 Task: Add a condition where "Ticket status Contains at least one of the following New" in All unsolved tickets in your groups.
Action: Mouse moved to (227, 306)
Screenshot: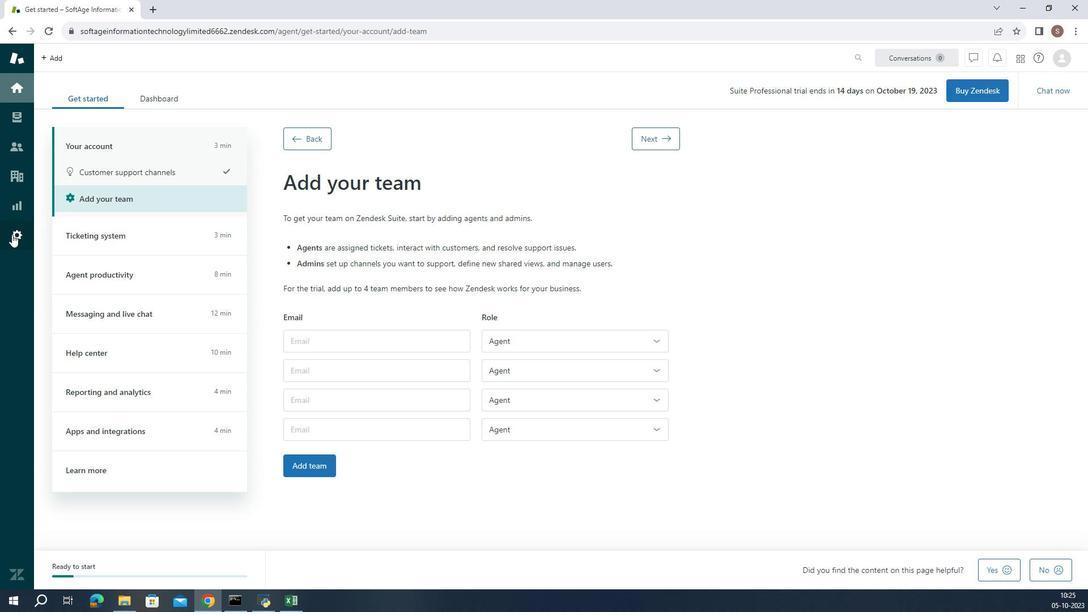 
Action: Mouse pressed left at (227, 306)
Screenshot: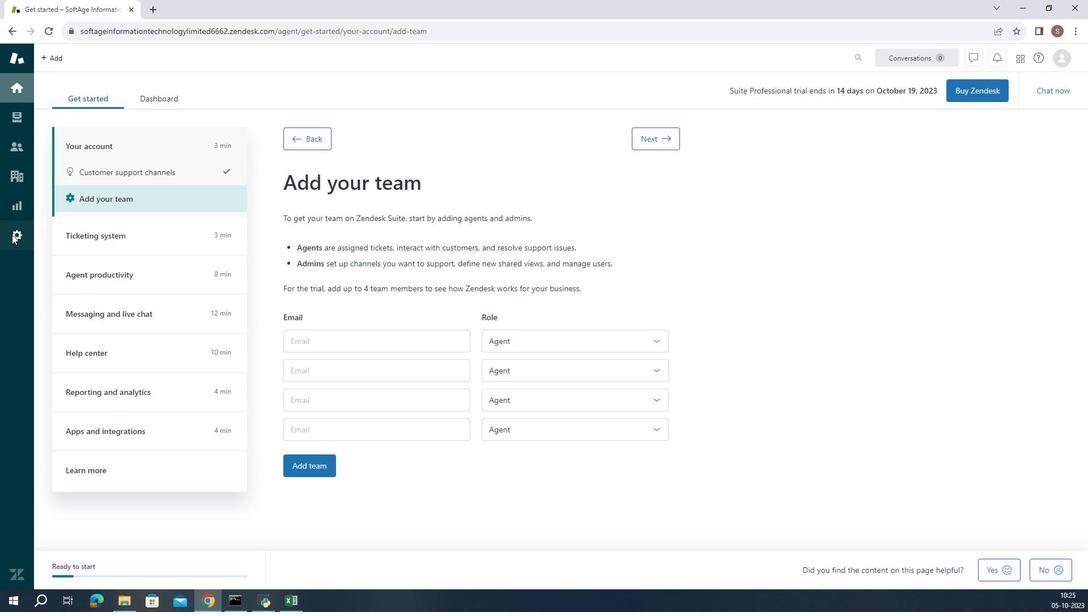 
Action: Mouse moved to (411, 394)
Screenshot: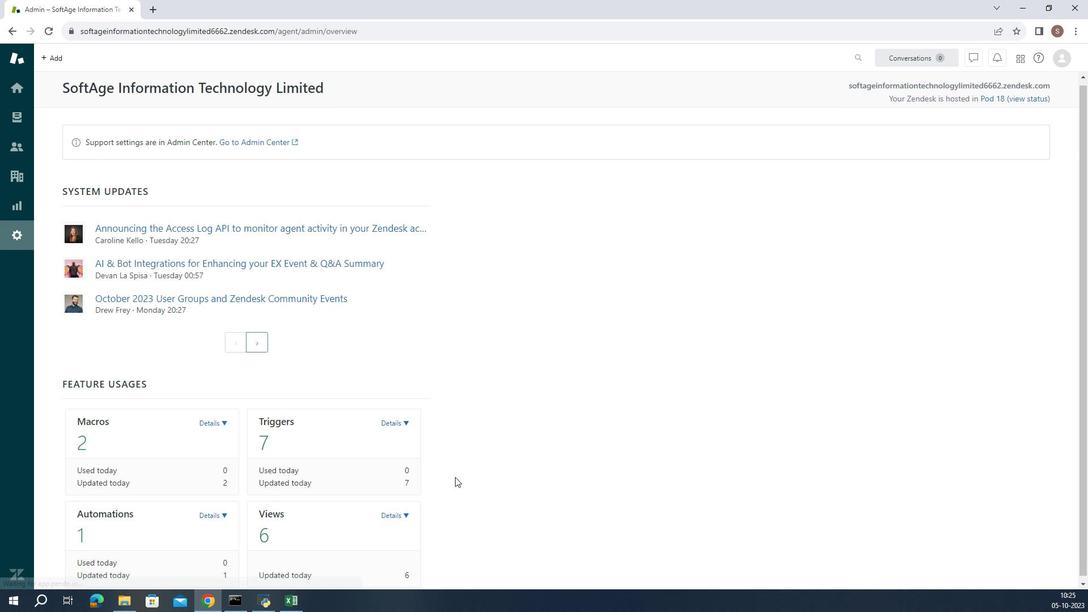 
Action: Mouse scrolled (411, 394) with delta (0, 0)
Screenshot: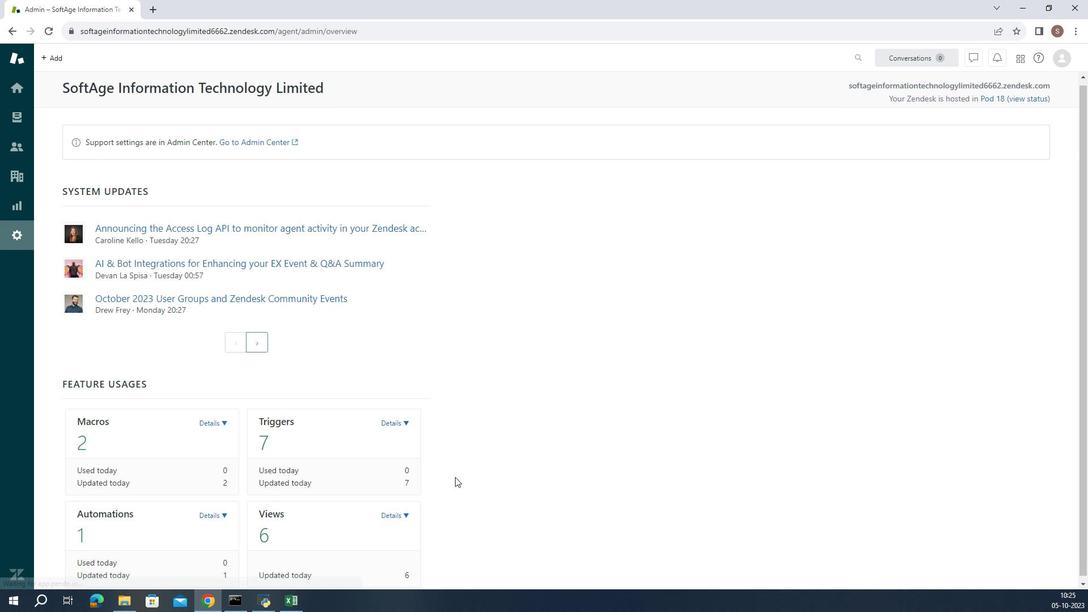 
Action: Mouse moved to (422, 401)
Screenshot: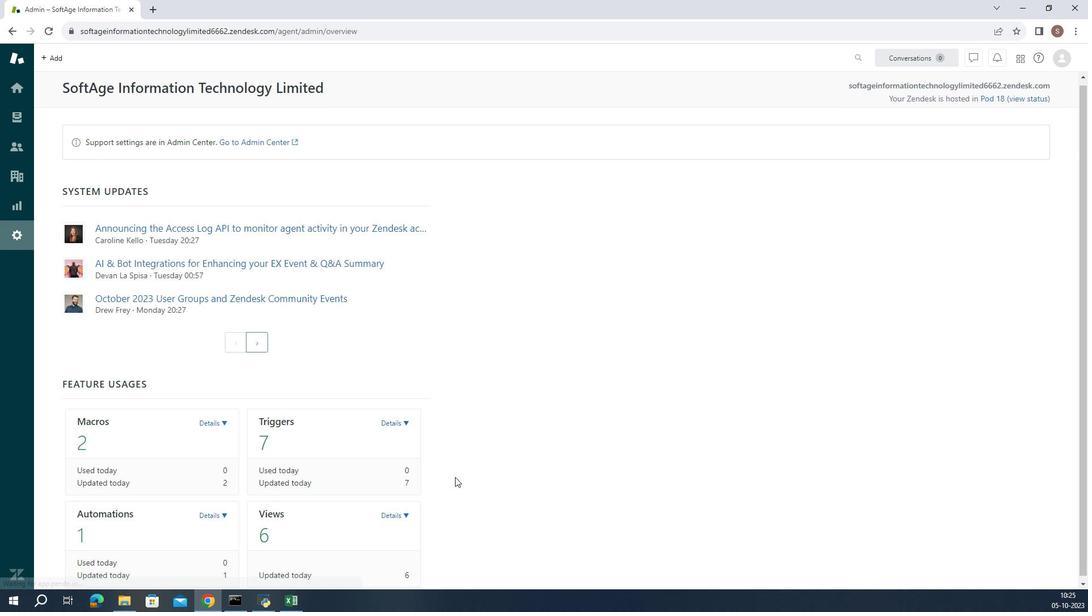 
Action: Mouse scrolled (422, 400) with delta (0, 0)
Screenshot: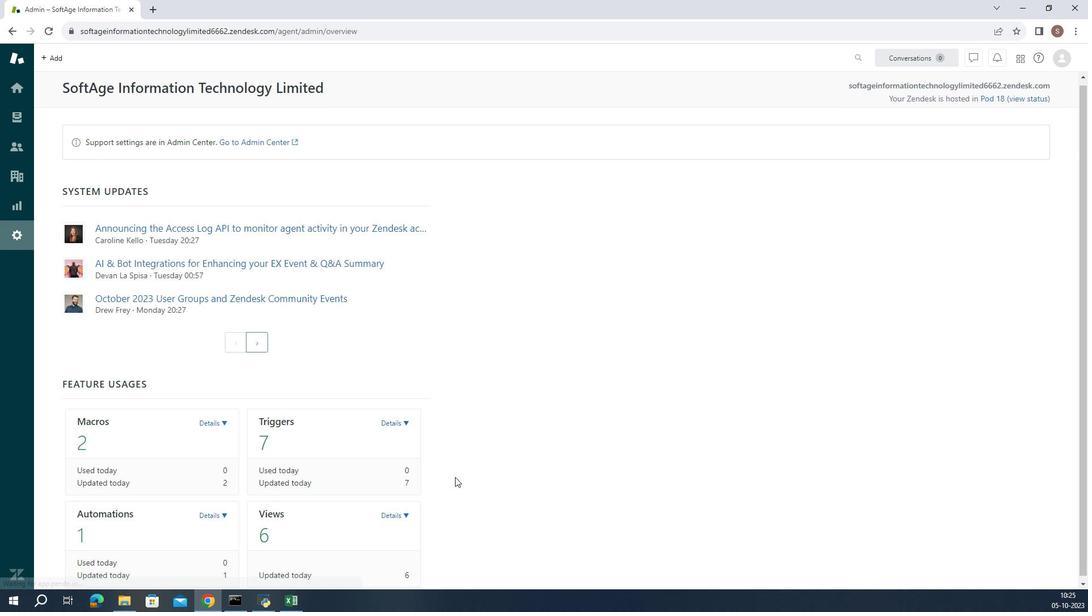 
Action: Mouse moved to (428, 405)
Screenshot: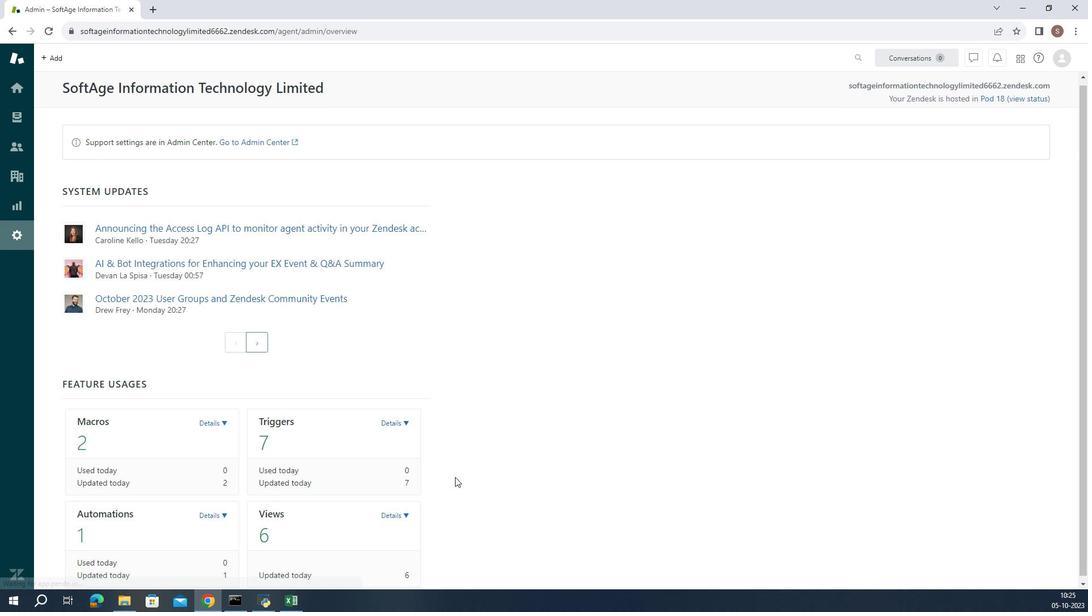 
Action: Mouse scrolled (428, 405) with delta (0, 0)
Screenshot: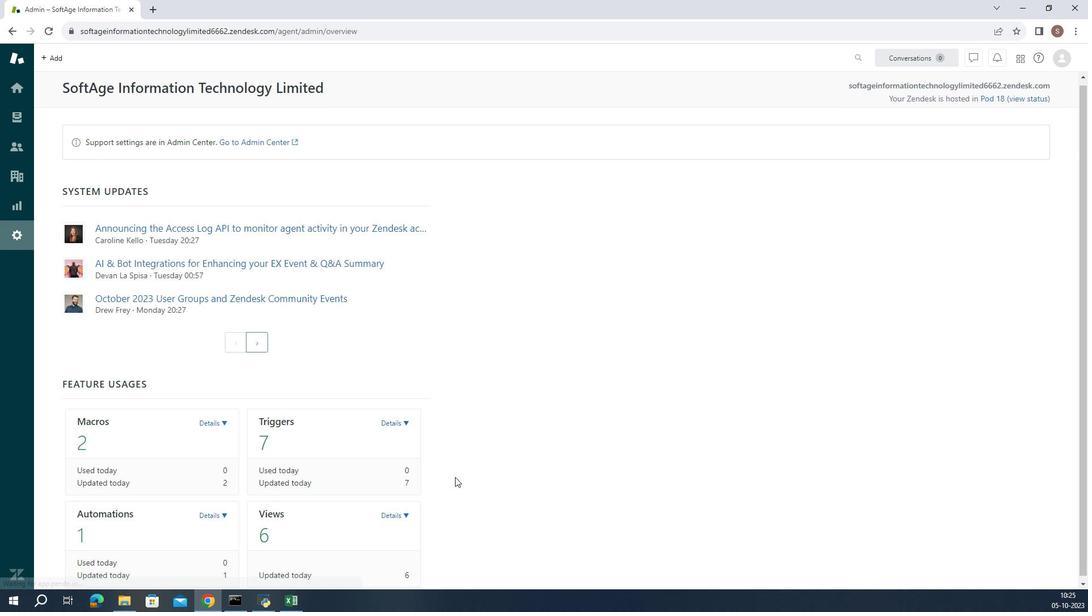 
Action: Mouse moved to (438, 414)
Screenshot: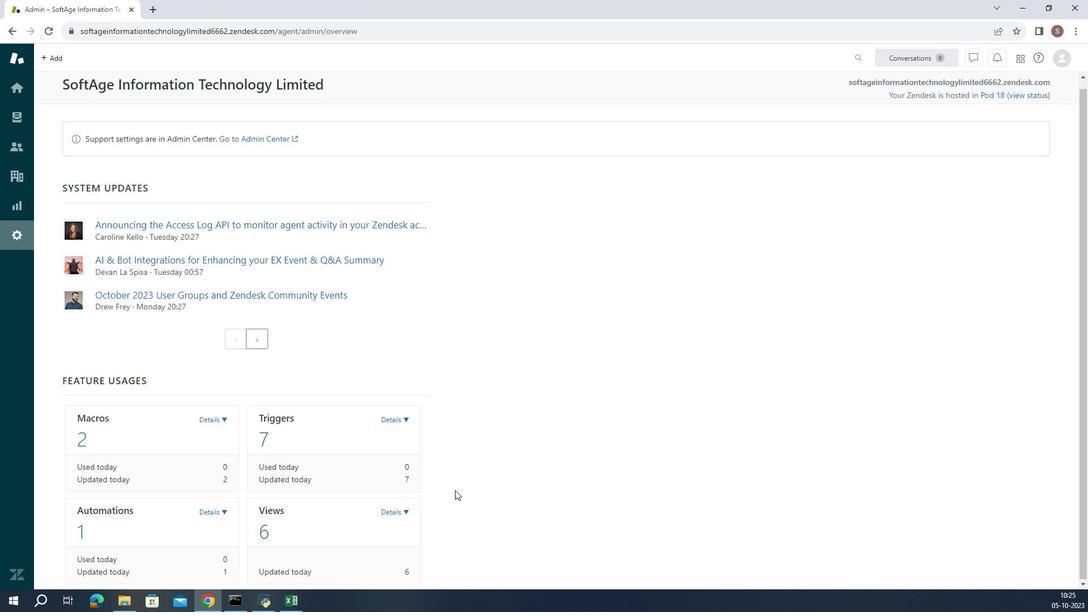 
Action: Mouse scrolled (438, 414) with delta (0, 0)
Screenshot: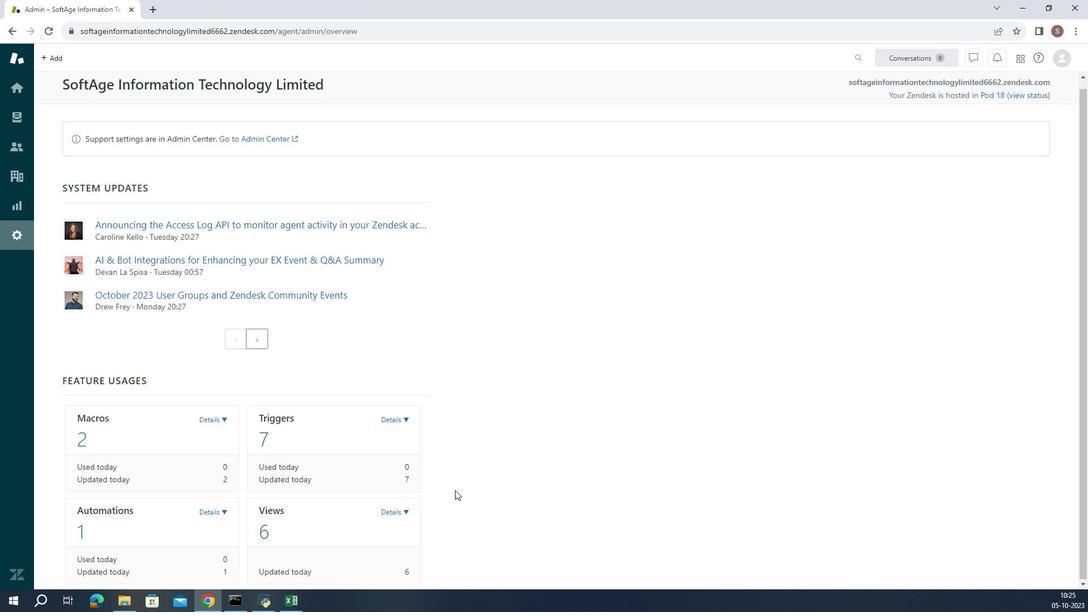 
Action: Mouse moved to (409, 434)
Screenshot: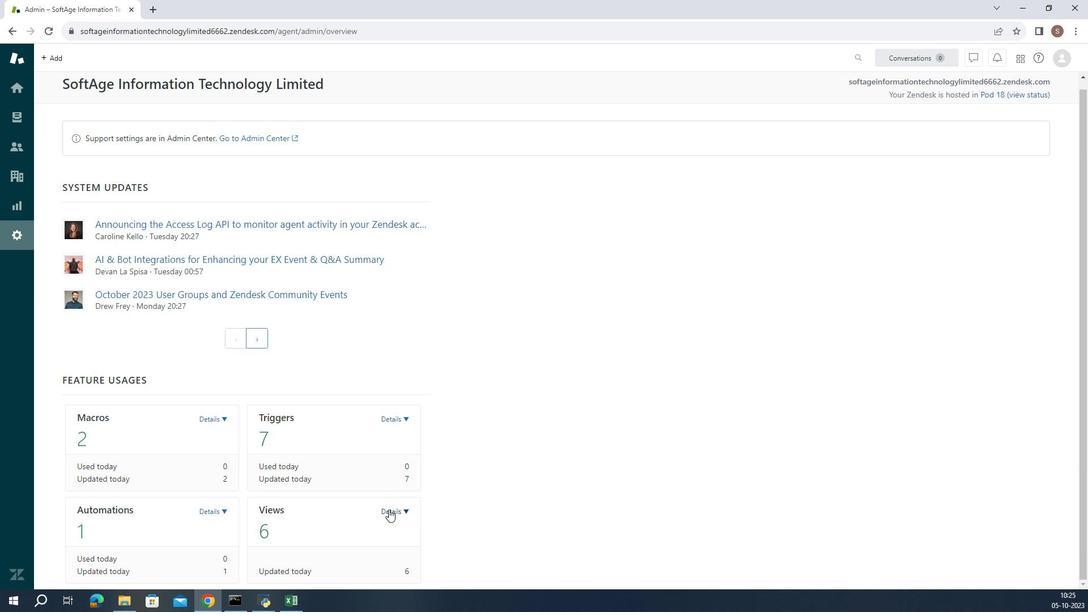 
Action: Mouse pressed left at (409, 434)
Screenshot: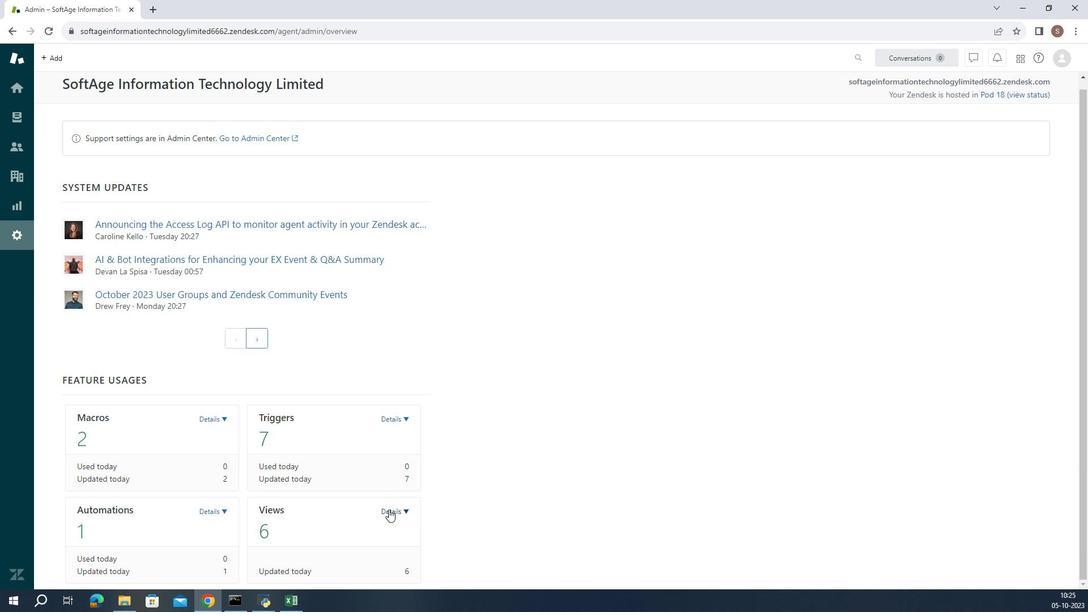 
Action: Mouse moved to (392, 423)
Screenshot: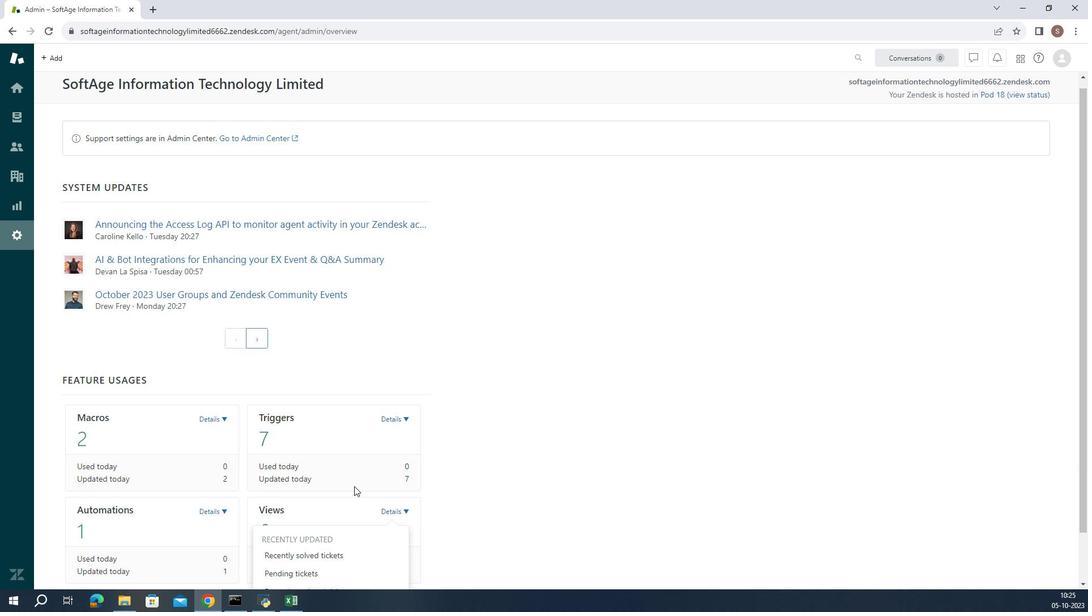 
Action: Mouse scrolled (392, 423) with delta (0, 0)
Screenshot: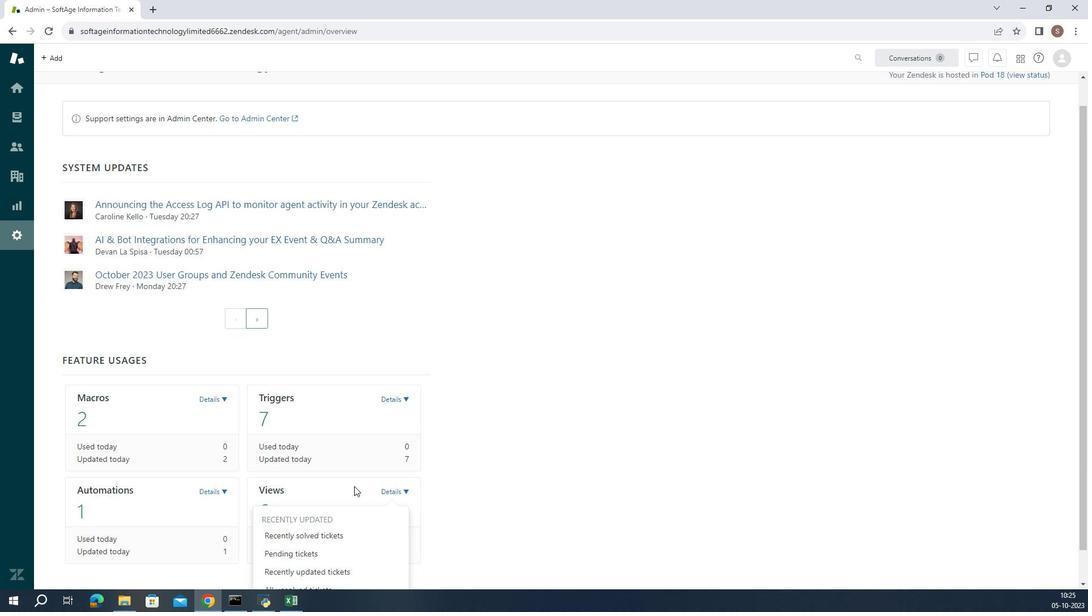 
Action: Mouse scrolled (392, 423) with delta (0, 0)
Screenshot: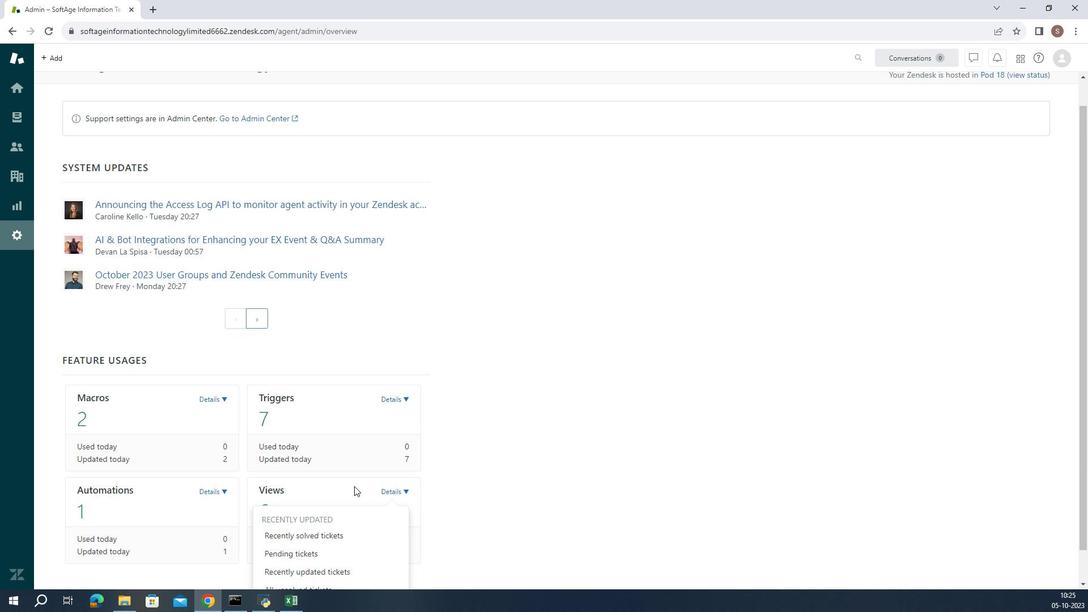 
Action: Mouse scrolled (392, 423) with delta (0, 0)
Screenshot: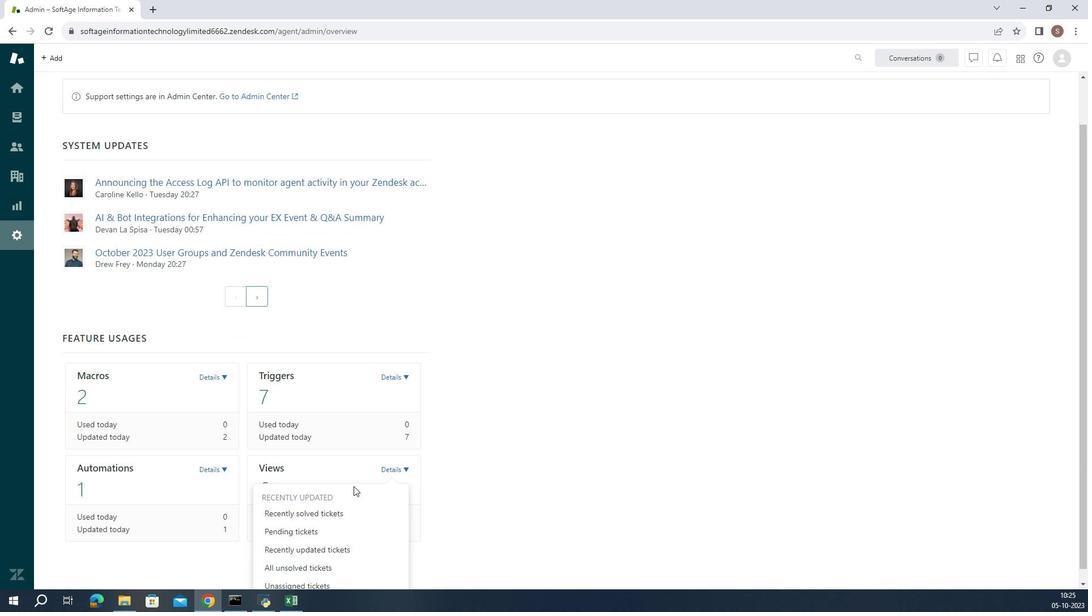 
Action: Mouse moved to (392, 423)
Screenshot: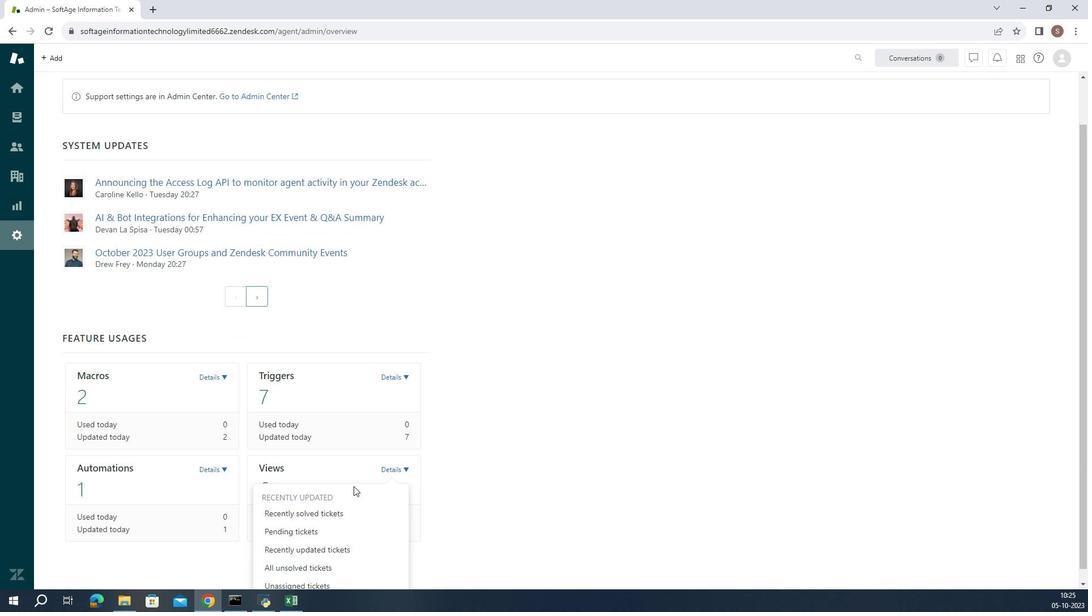 
Action: Mouse scrolled (392, 423) with delta (0, 0)
Screenshot: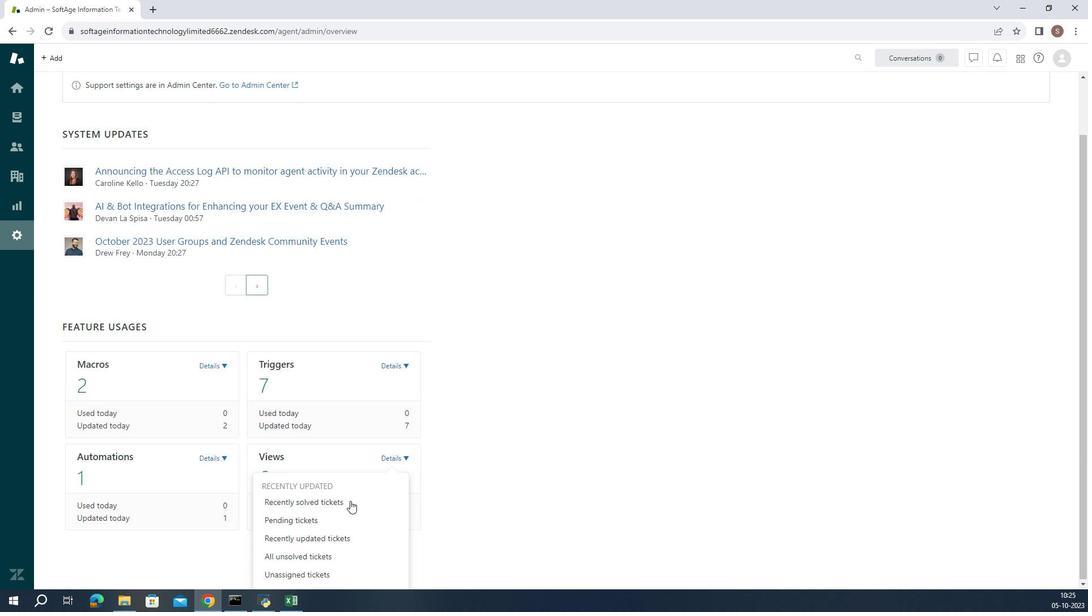 
Action: Mouse moved to (370, 455)
Screenshot: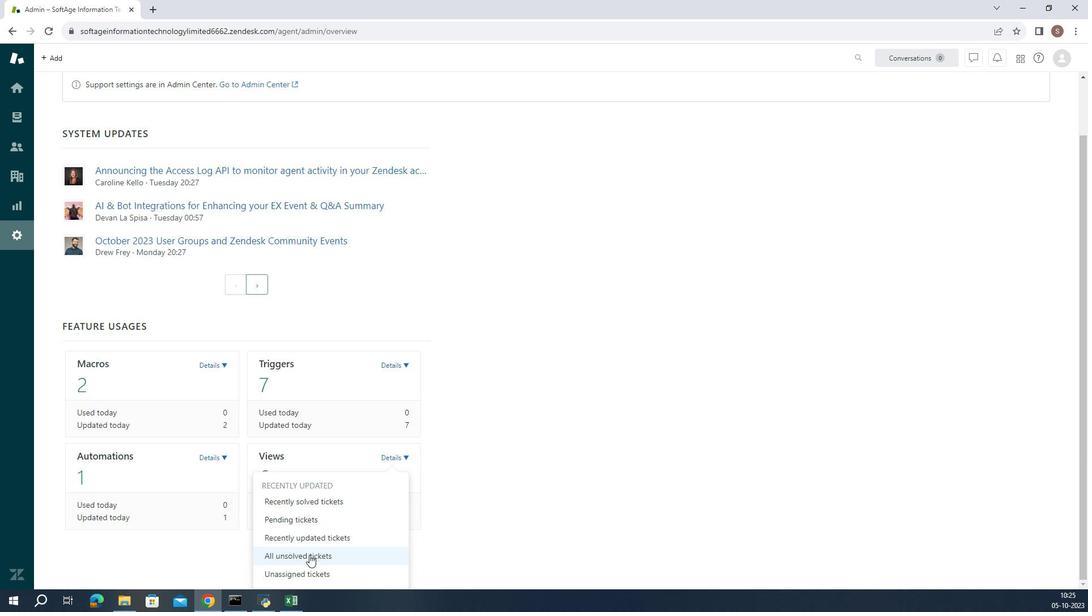 
Action: Mouse pressed left at (370, 455)
Screenshot: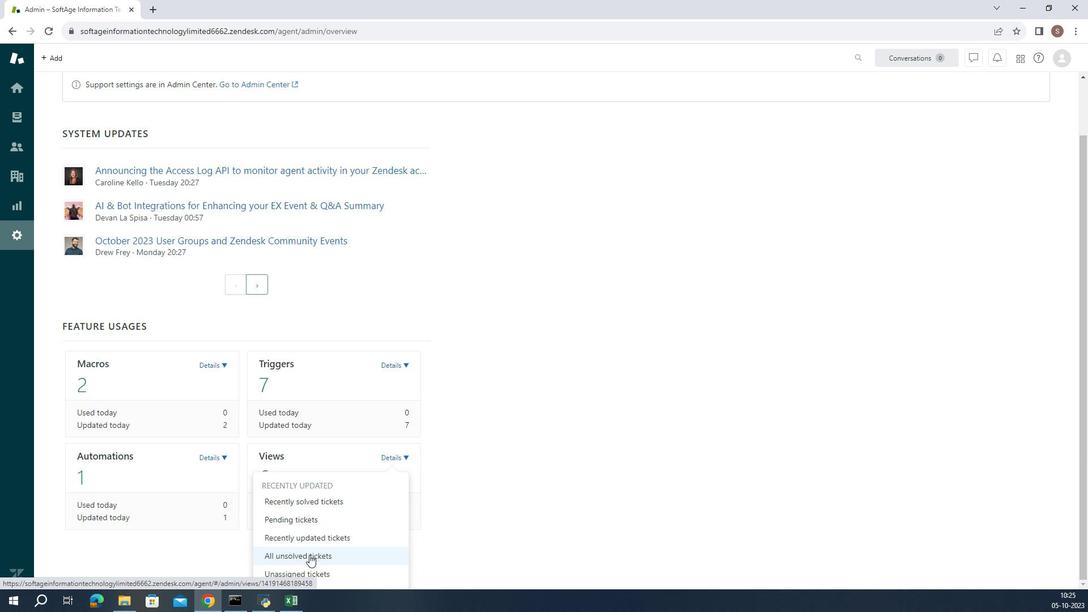 
Action: Mouse moved to (303, 374)
Screenshot: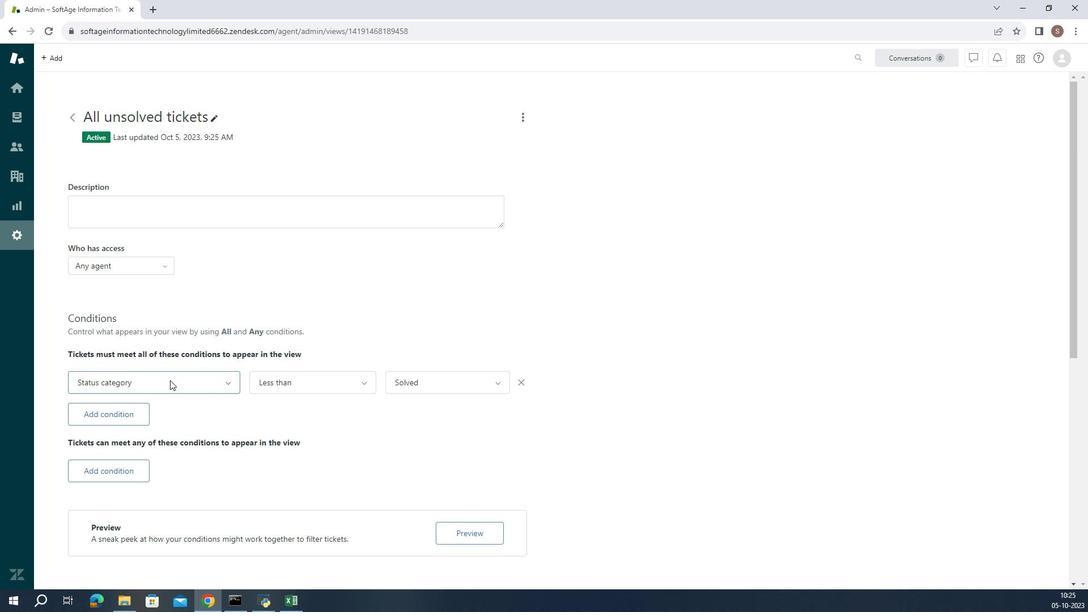 
Action: Mouse pressed left at (303, 374)
Screenshot: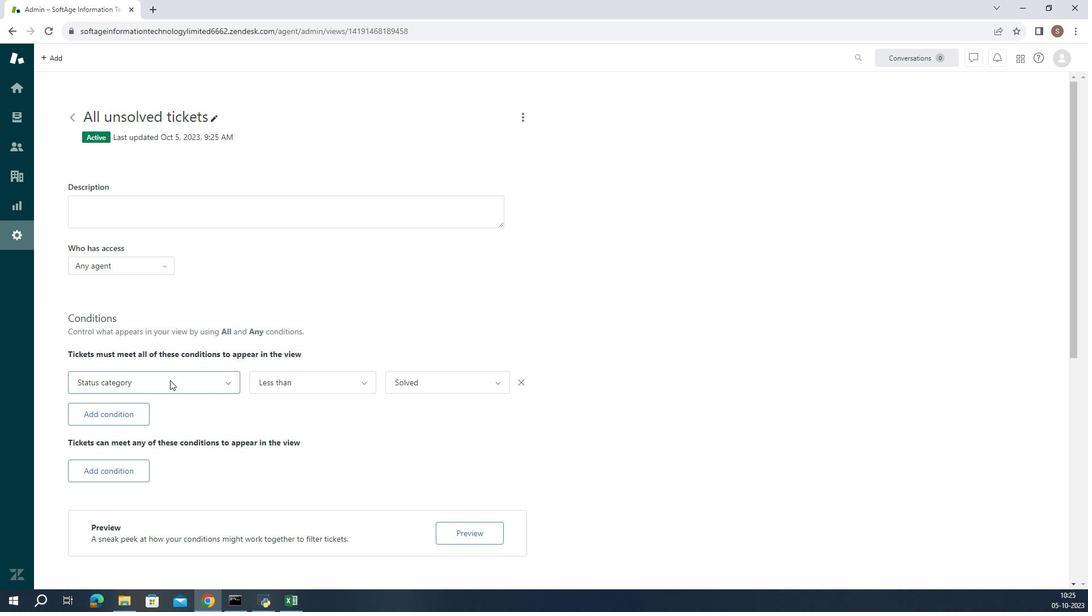 
Action: Mouse moved to (303, 313)
Screenshot: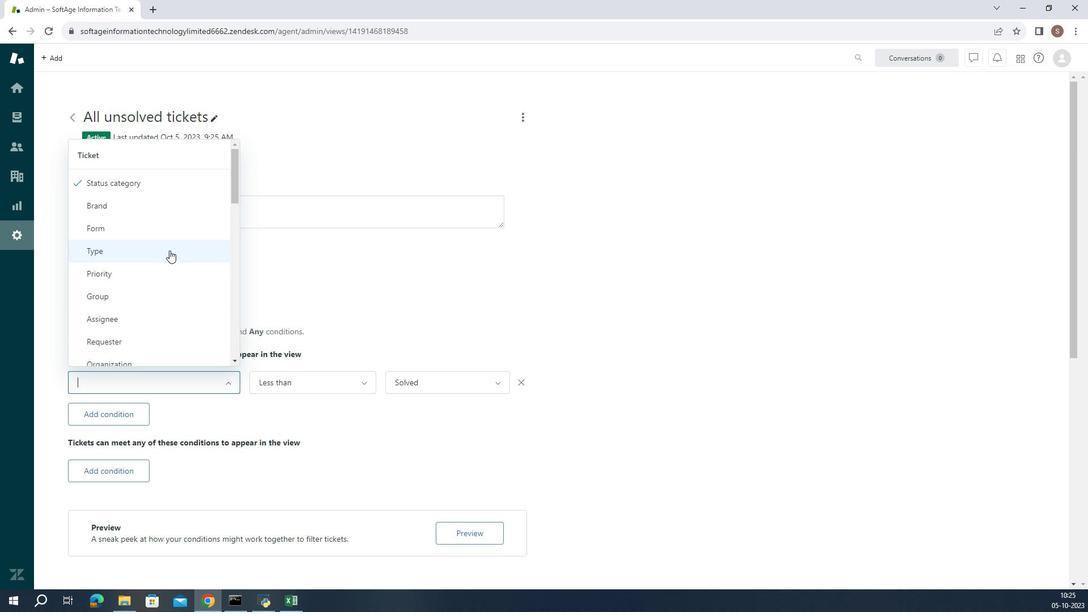
Action: Mouse scrolled (303, 313) with delta (0, 0)
Screenshot: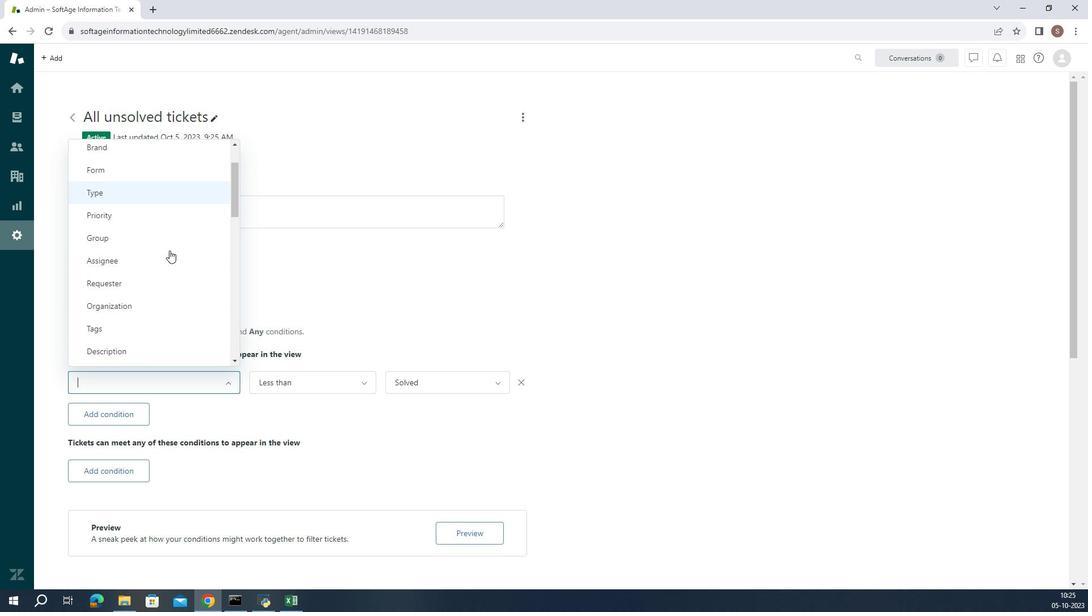 
Action: Mouse scrolled (303, 313) with delta (0, 0)
Screenshot: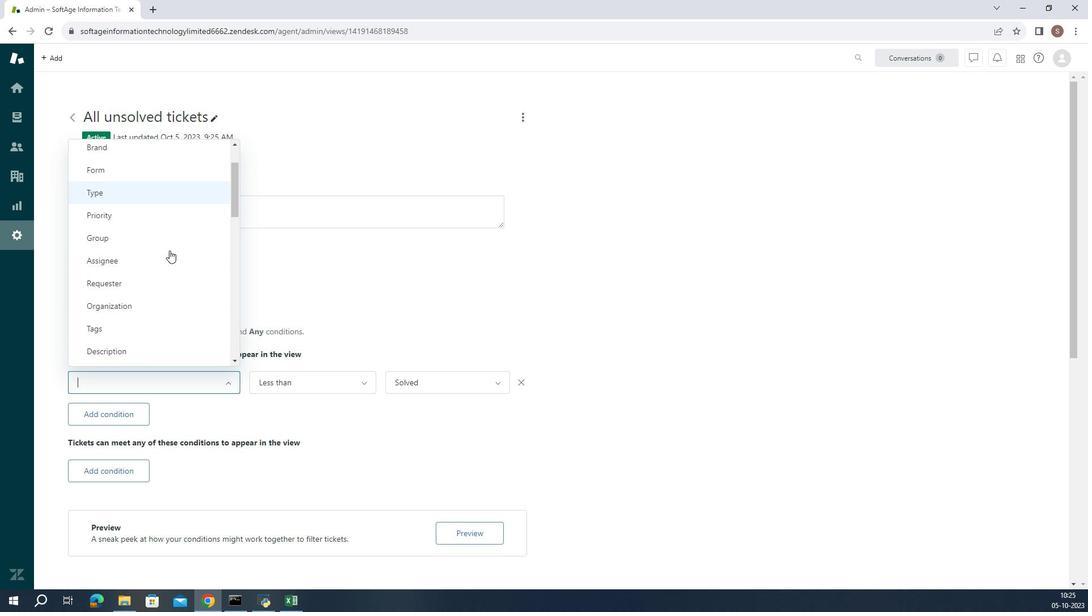
Action: Mouse scrolled (303, 313) with delta (0, 0)
Screenshot: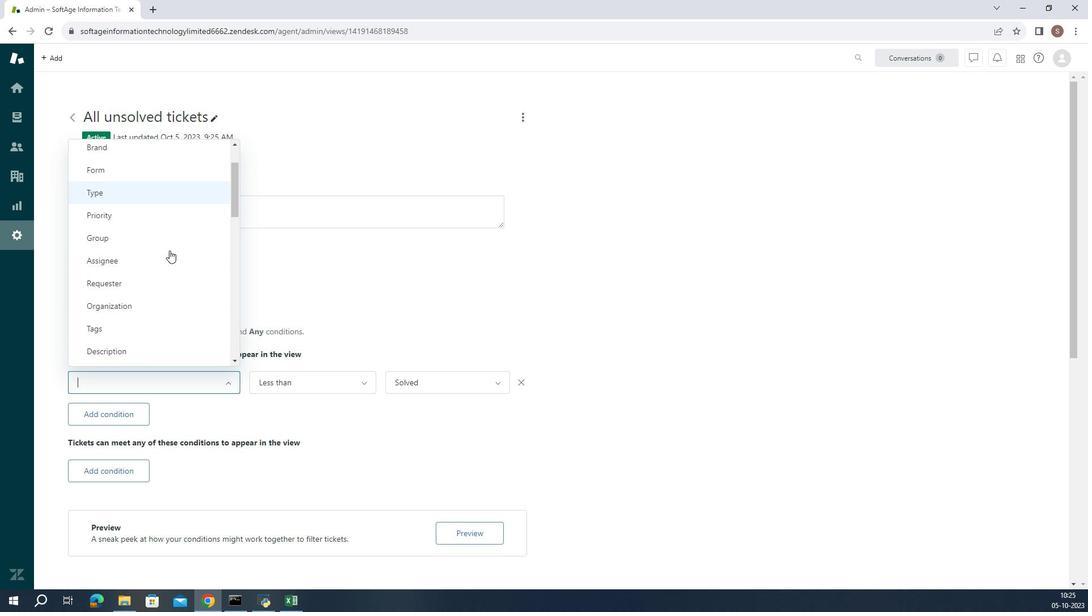 
Action: Mouse scrolled (303, 313) with delta (0, 0)
Screenshot: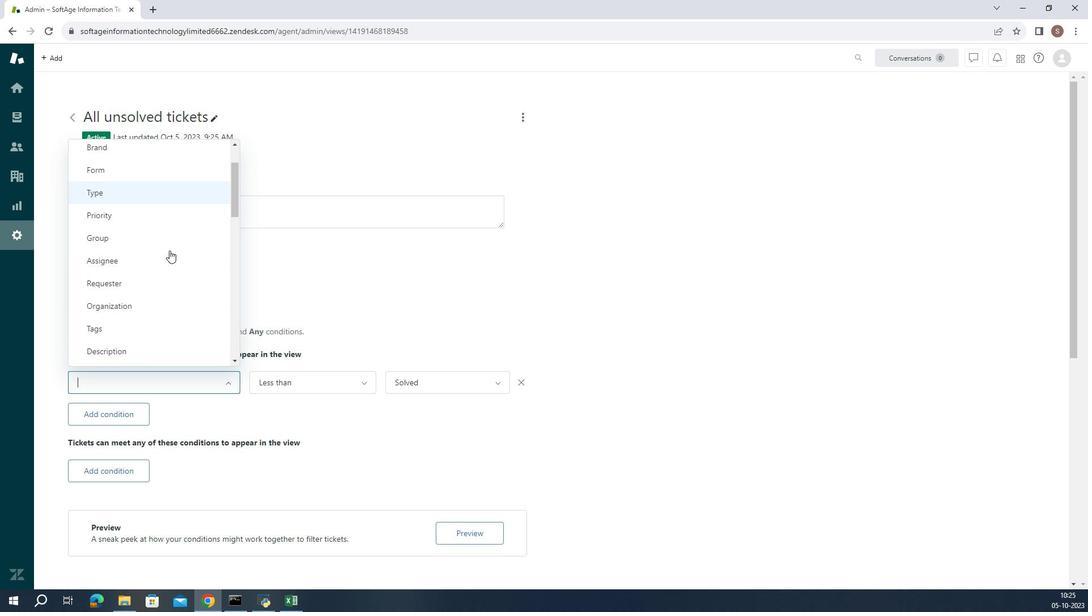 
Action: Mouse scrolled (303, 313) with delta (0, 0)
Screenshot: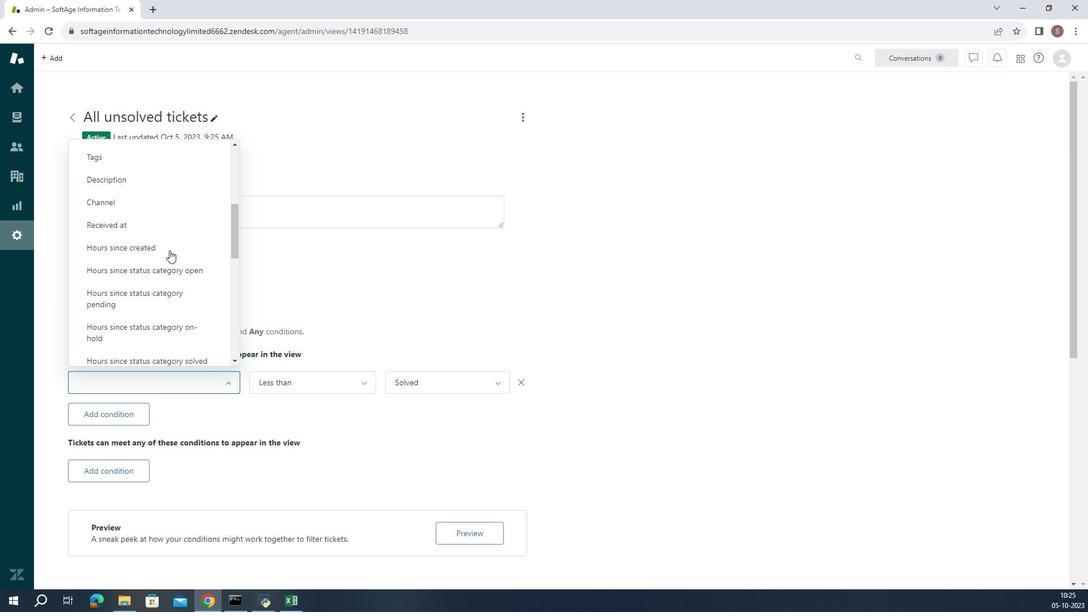 
Action: Mouse scrolled (303, 313) with delta (0, 0)
Screenshot: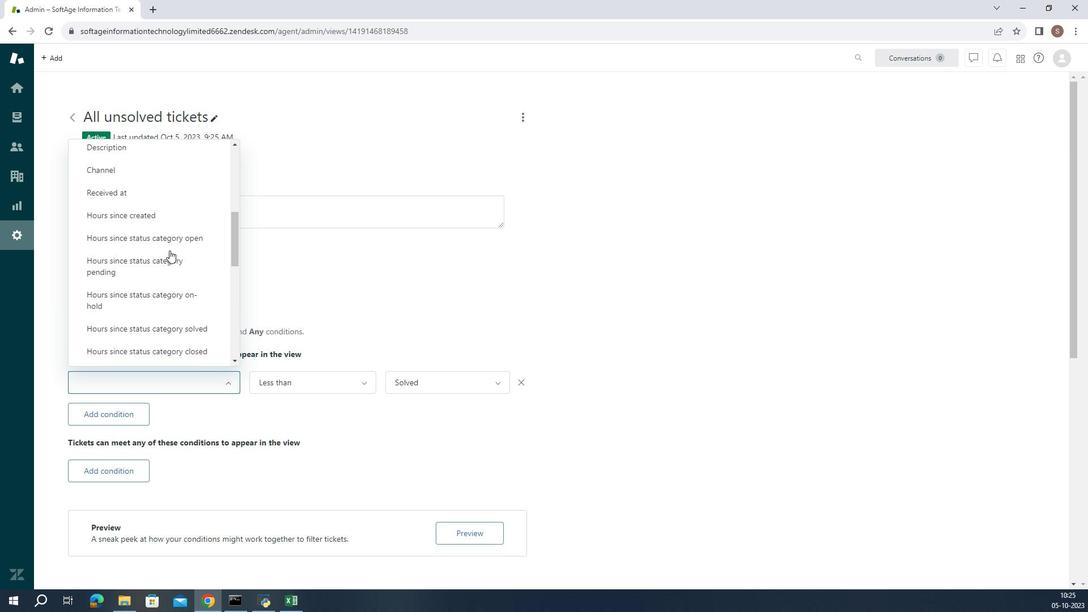 
Action: Mouse scrolled (303, 313) with delta (0, 0)
Screenshot: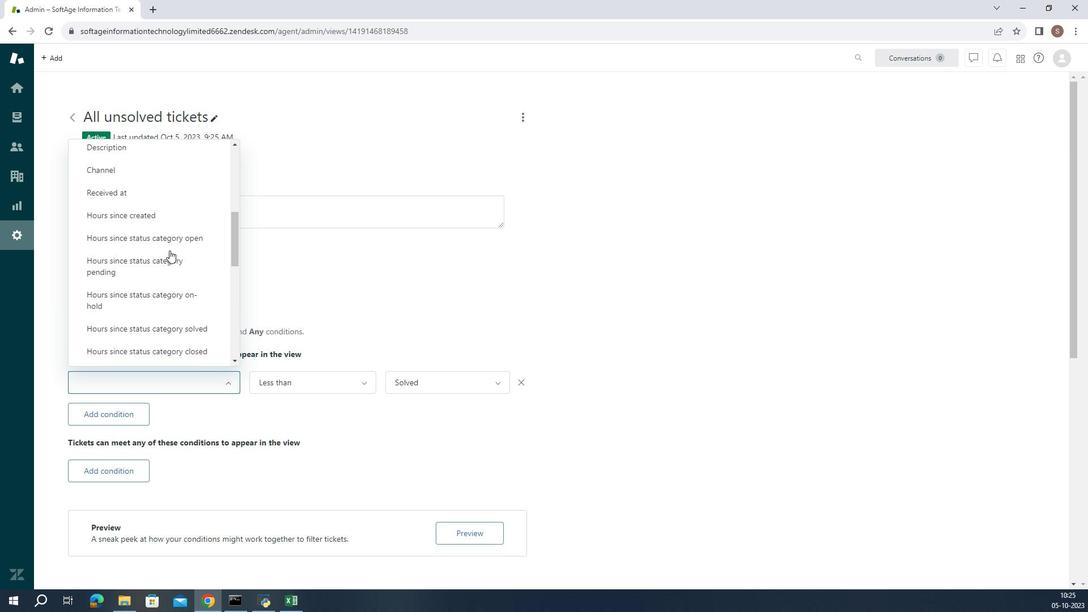 
Action: Mouse scrolled (303, 313) with delta (0, 0)
Screenshot: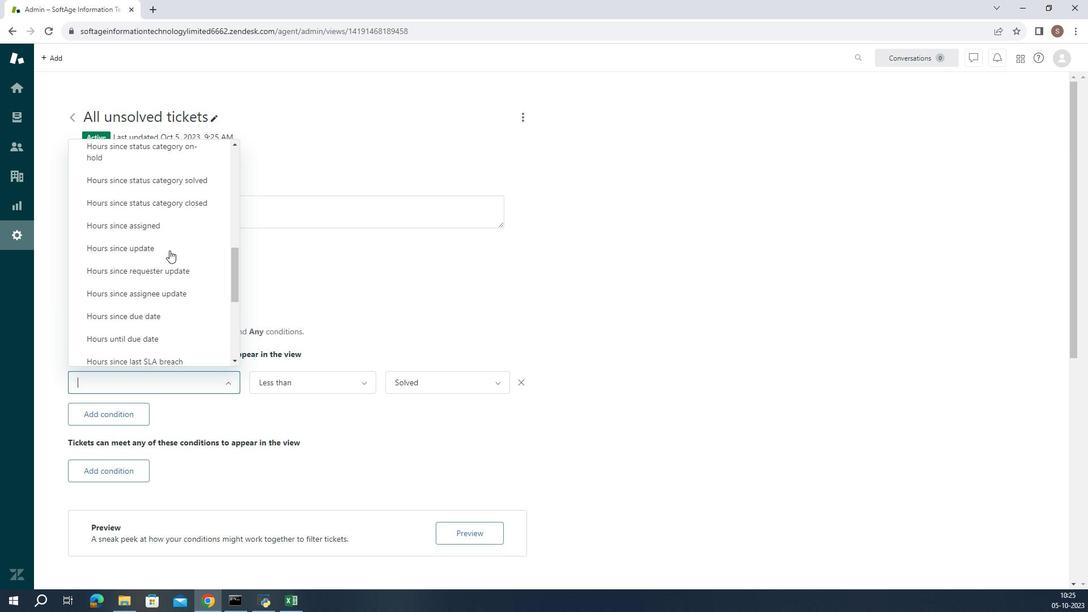 
Action: Mouse scrolled (303, 313) with delta (0, 0)
Screenshot: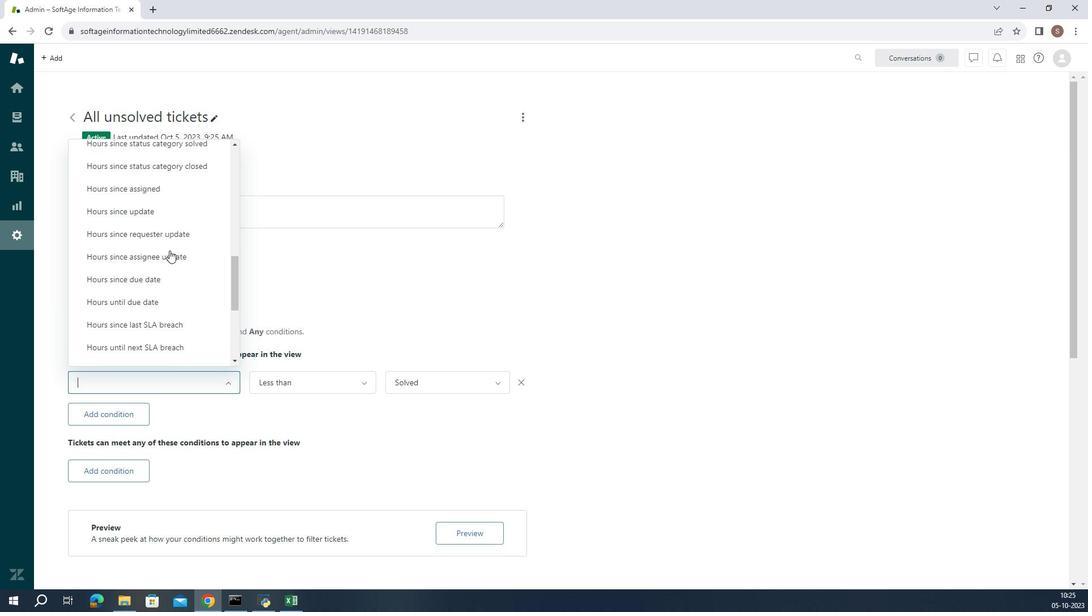 
Action: Mouse scrolled (303, 313) with delta (0, 0)
Screenshot: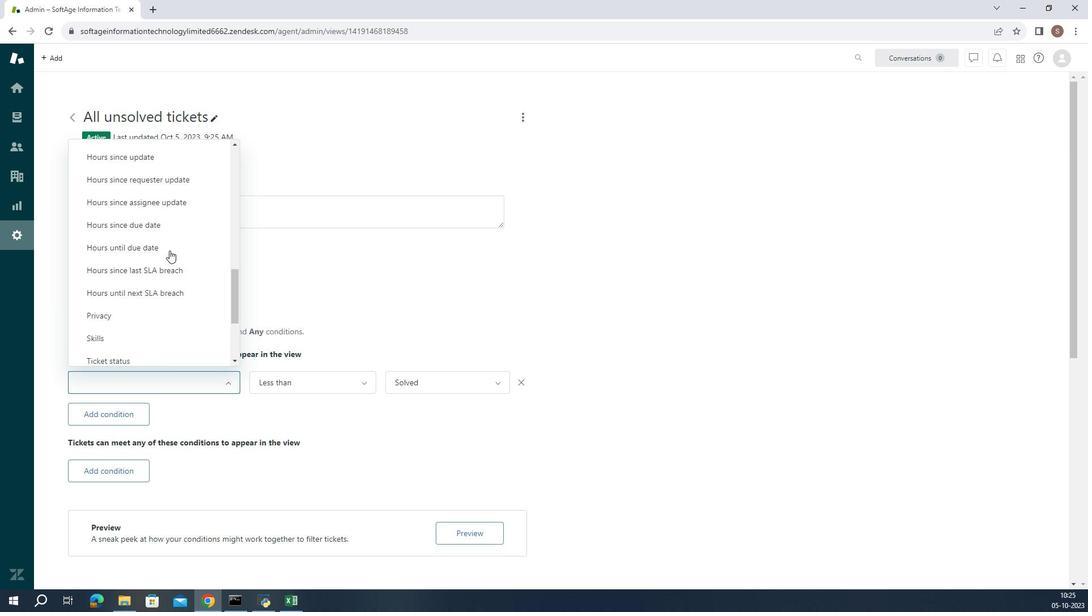 
Action: Mouse moved to (299, 332)
Screenshot: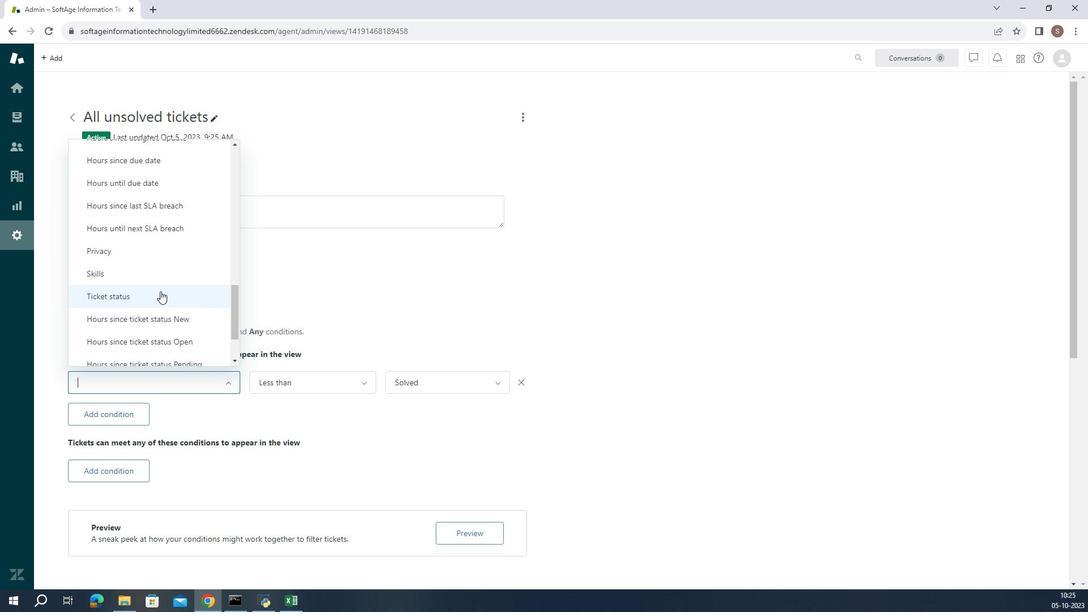 
Action: Mouse pressed left at (299, 332)
Screenshot: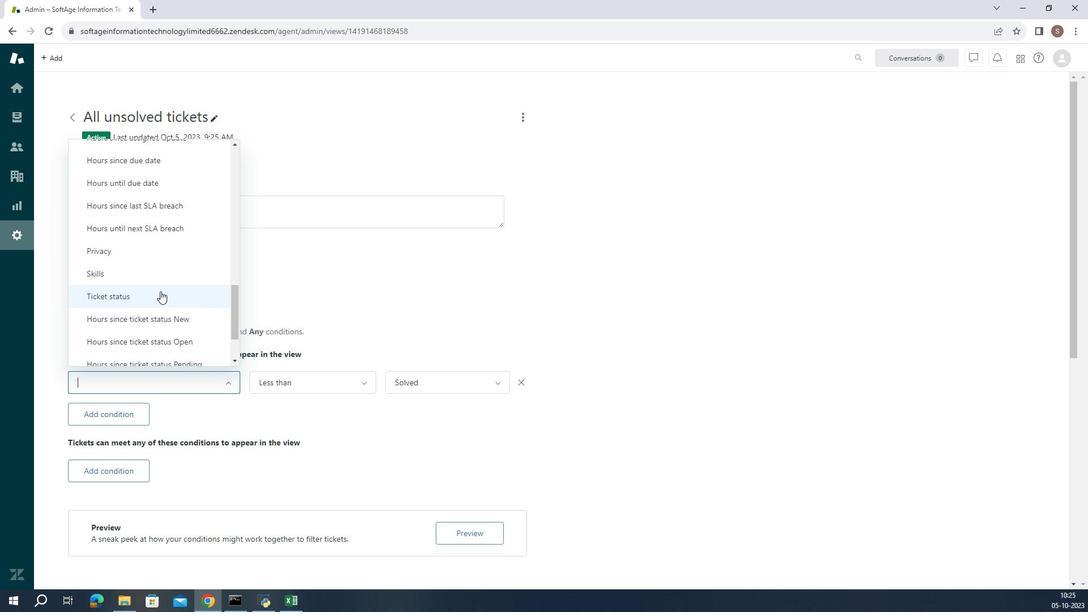 
Action: Mouse moved to (373, 374)
Screenshot: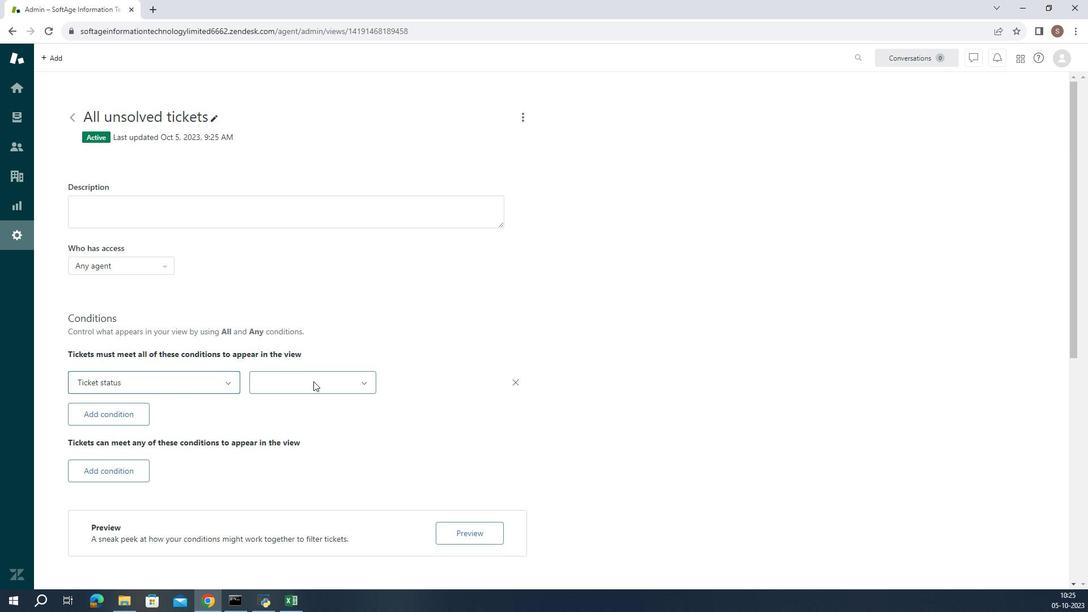 
Action: Mouse pressed left at (373, 374)
Screenshot: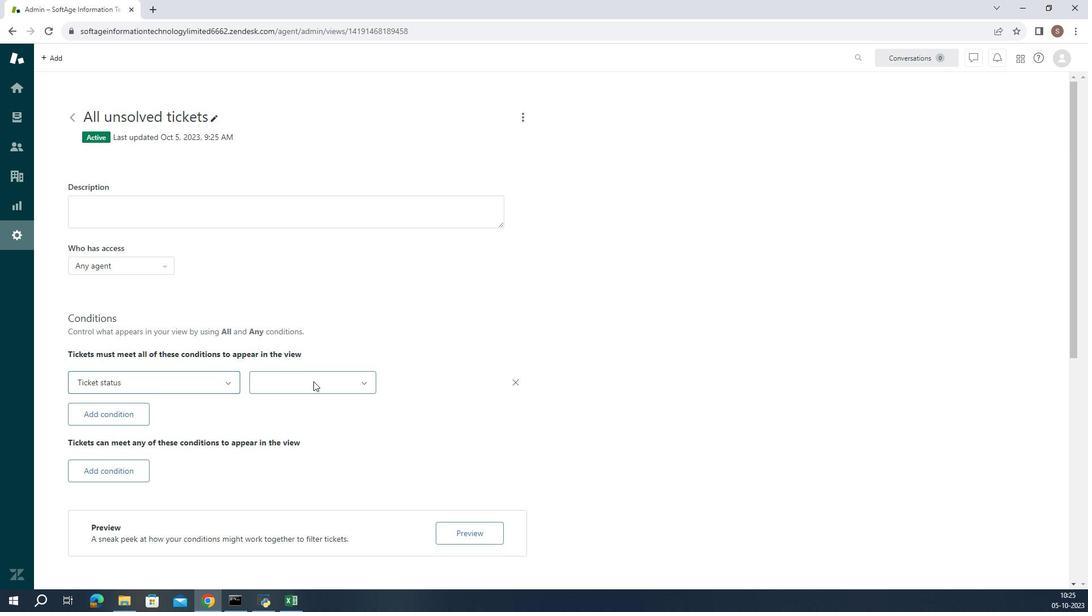 
Action: Mouse moved to (373, 390)
Screenshot: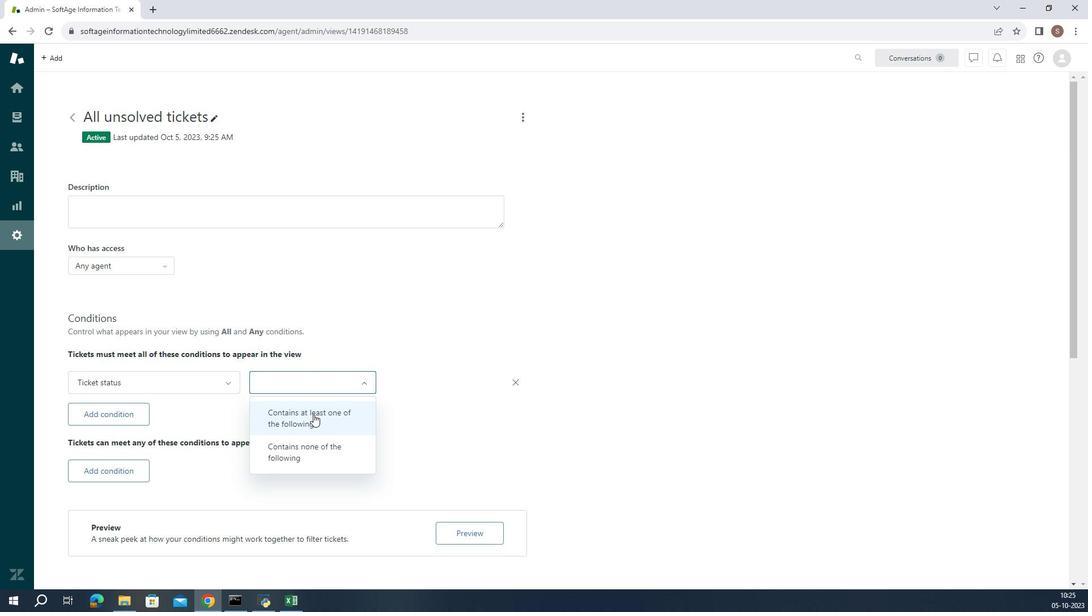 
Action: Mouse pressed left at (373, 390)
Screenshot: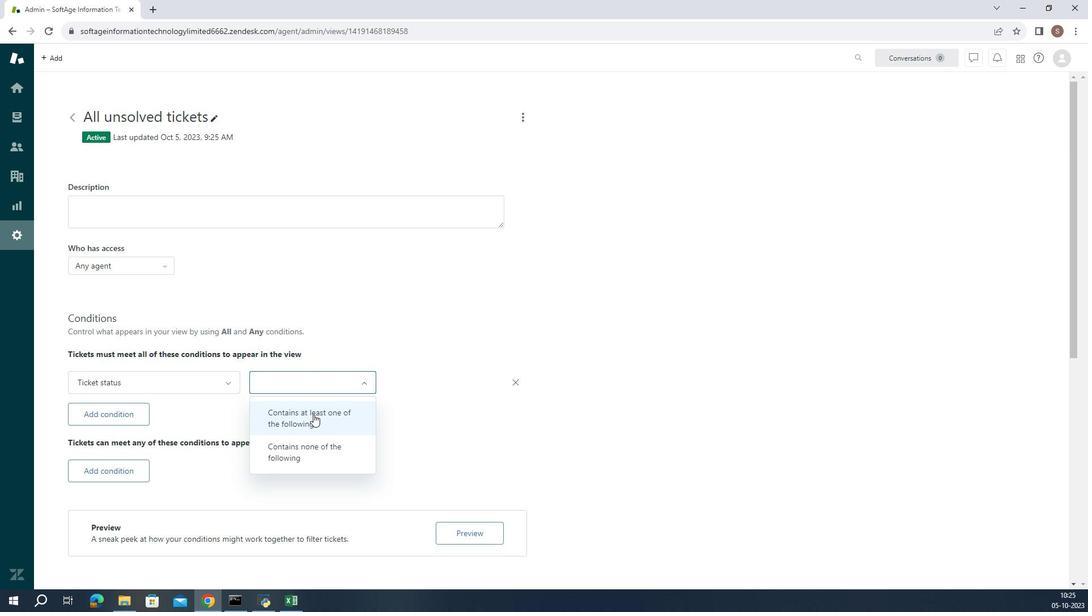 
Action: Mouse moved to (425, 375)
Screenshot: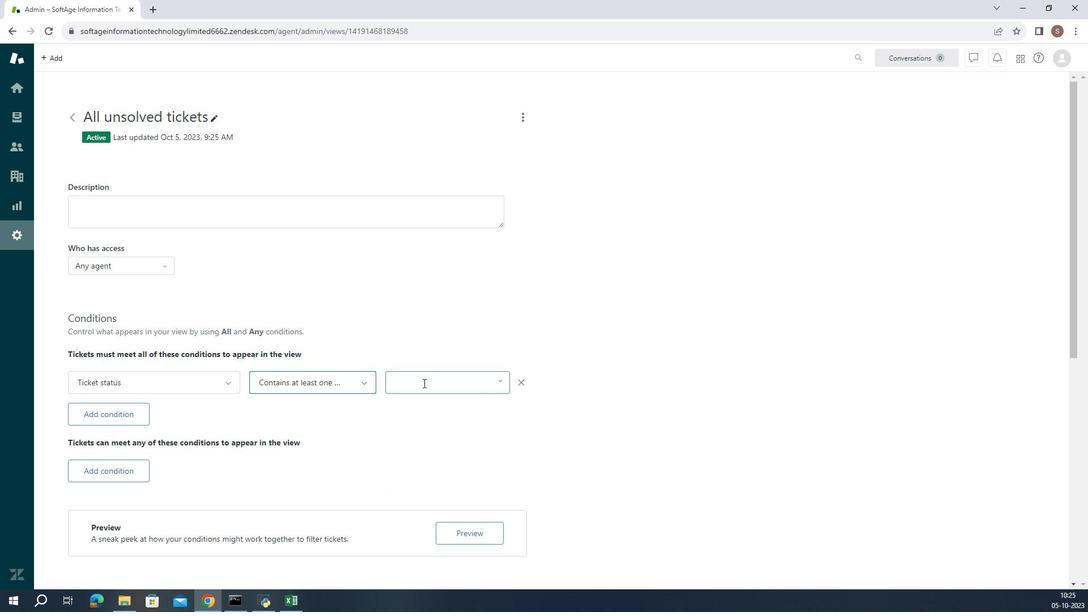 
Action: Mouse pressed left at (425, 375)
Screenshot: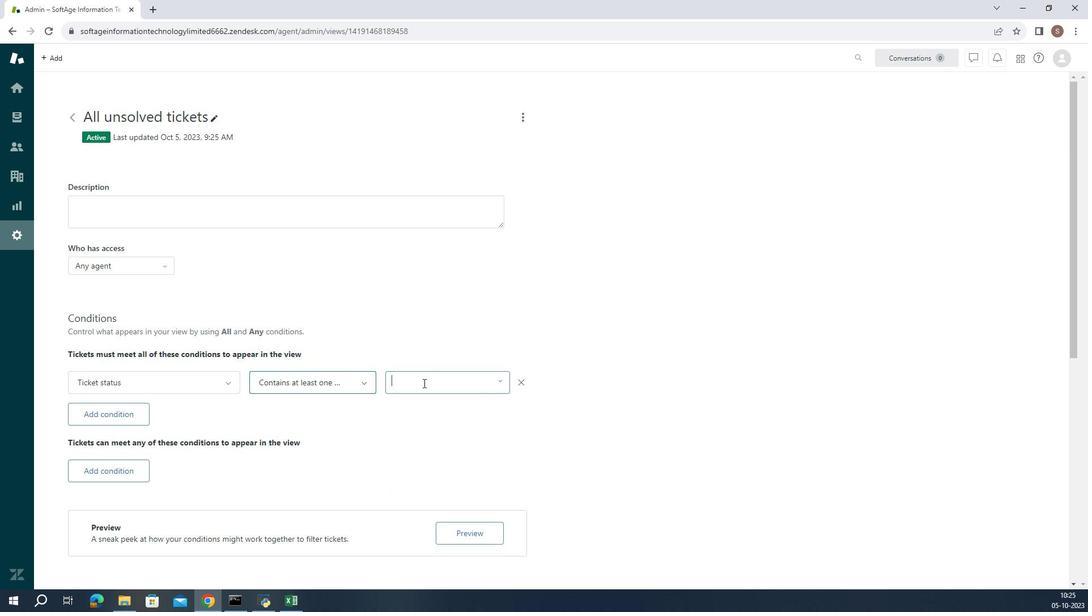 
Action: Mouse moved to (428, 385)
Screenshot: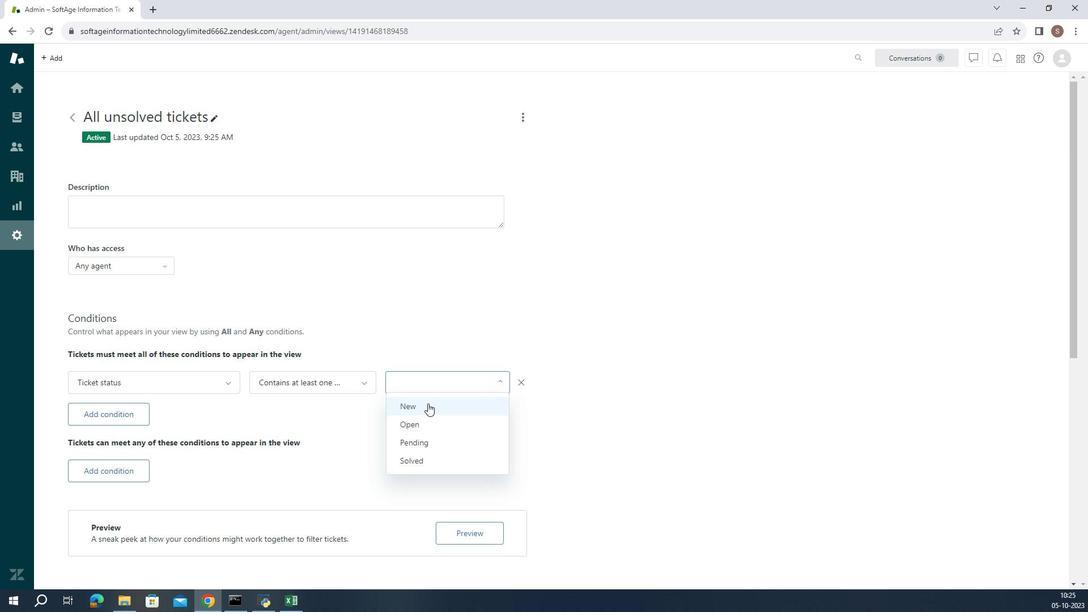 
Action: Mouse pressed left at (428, 385)
Screenshot: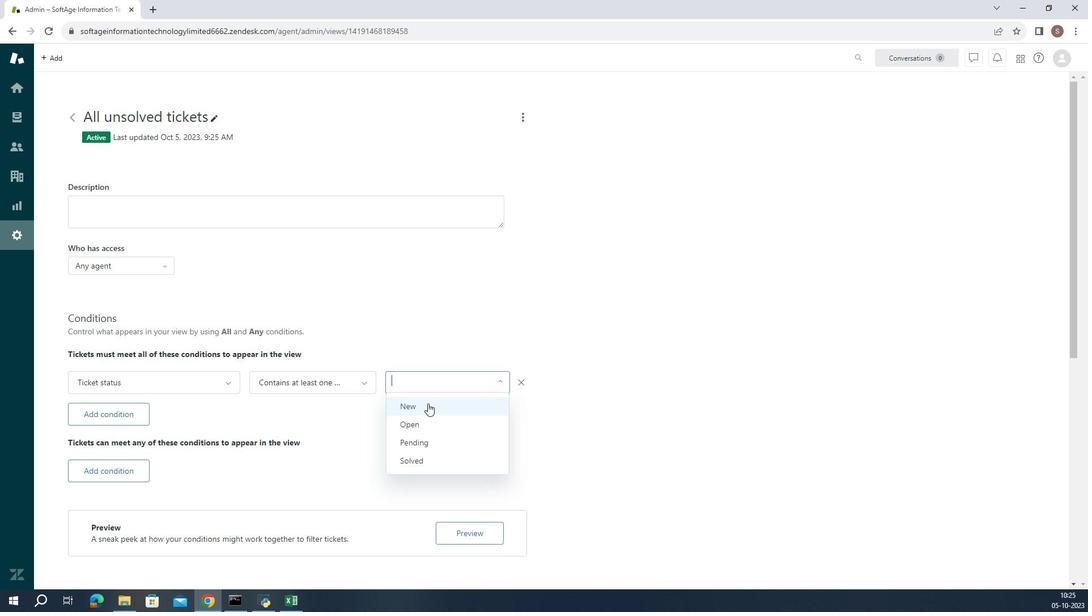 
Action: Mouse moved to (426, 387)
Screenshot: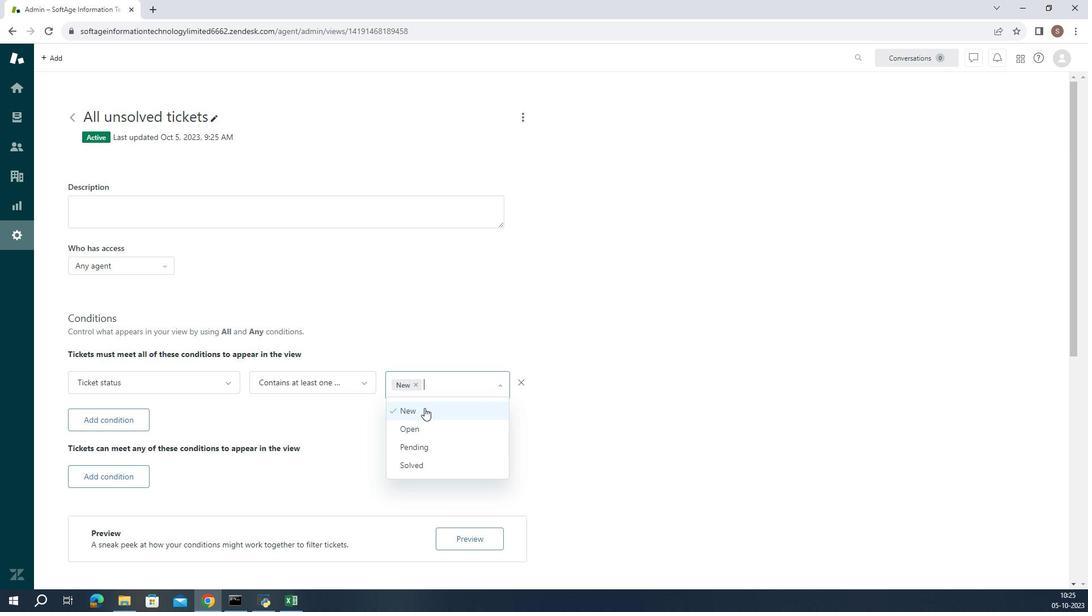 
Action: Mouse pressed left at (426, 387)
Screenshot: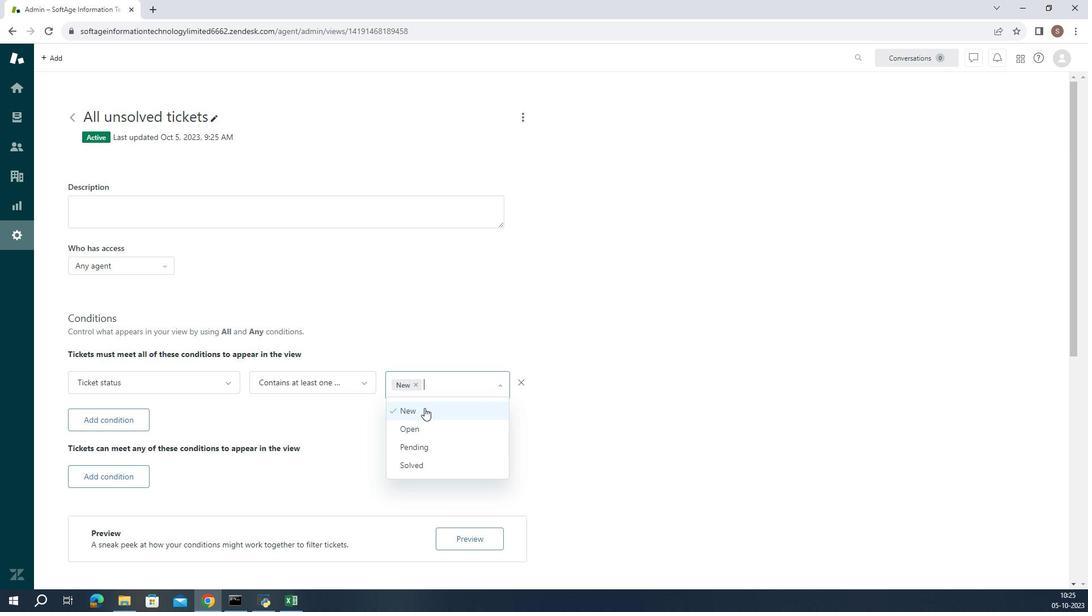 
Action: Mouse pressed left at (426, 387)
Screenshot: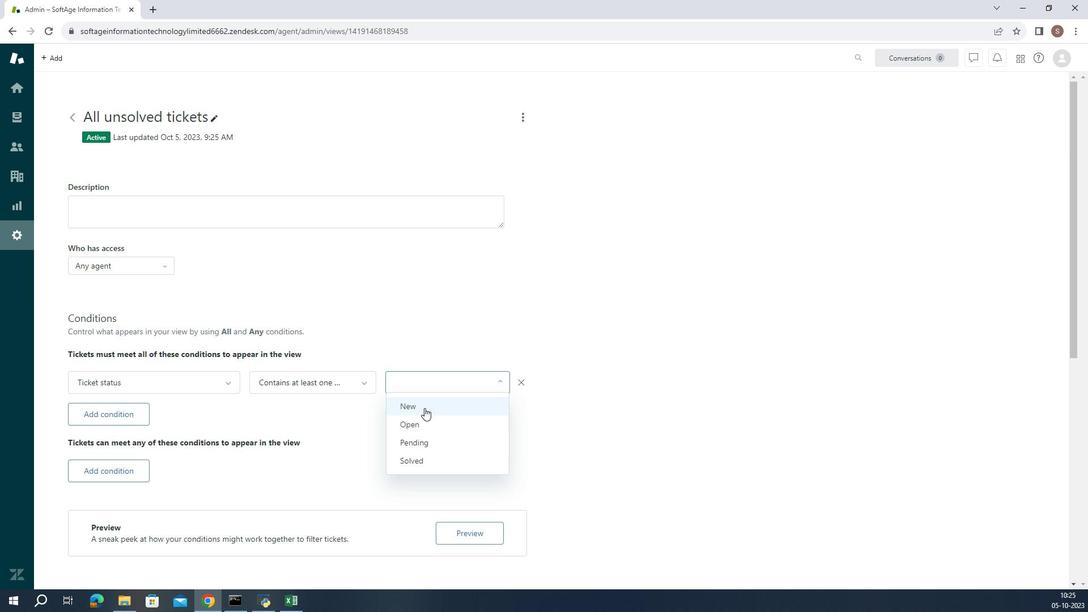 
Action: Mouse moved to (483, 398)
Screenshot: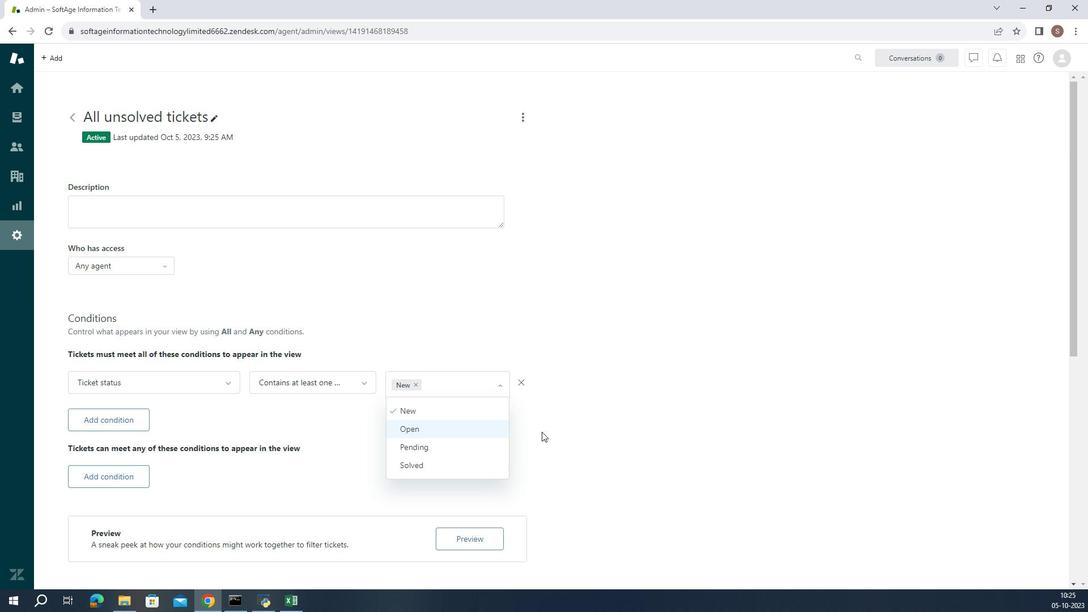 
Action: Mouse pressed left at (483, 398)
Screenshot: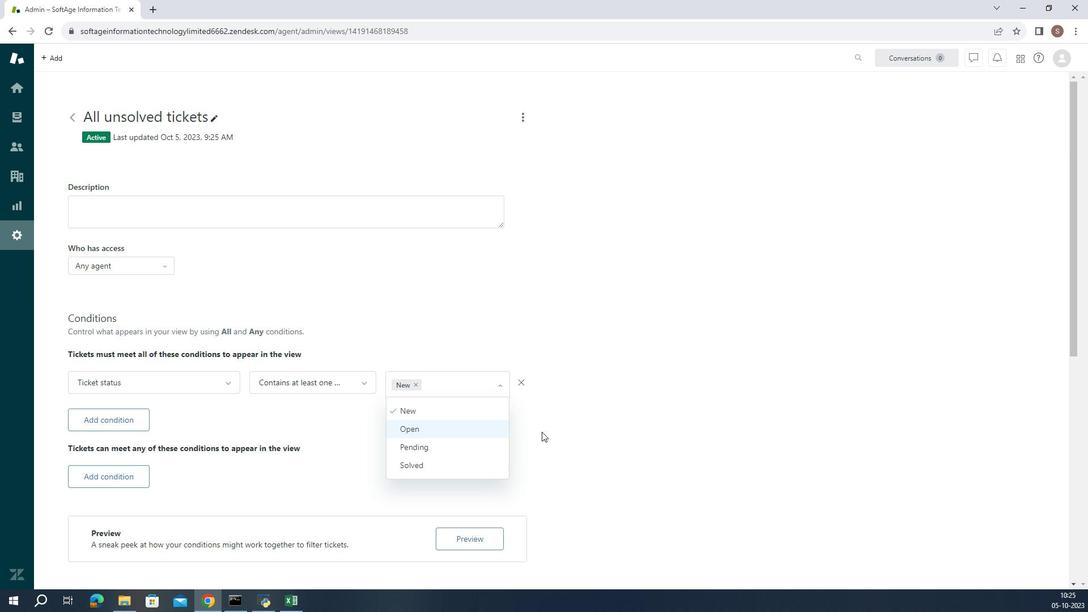 
Action: Mouse moved to (483, 397)
Screenshot: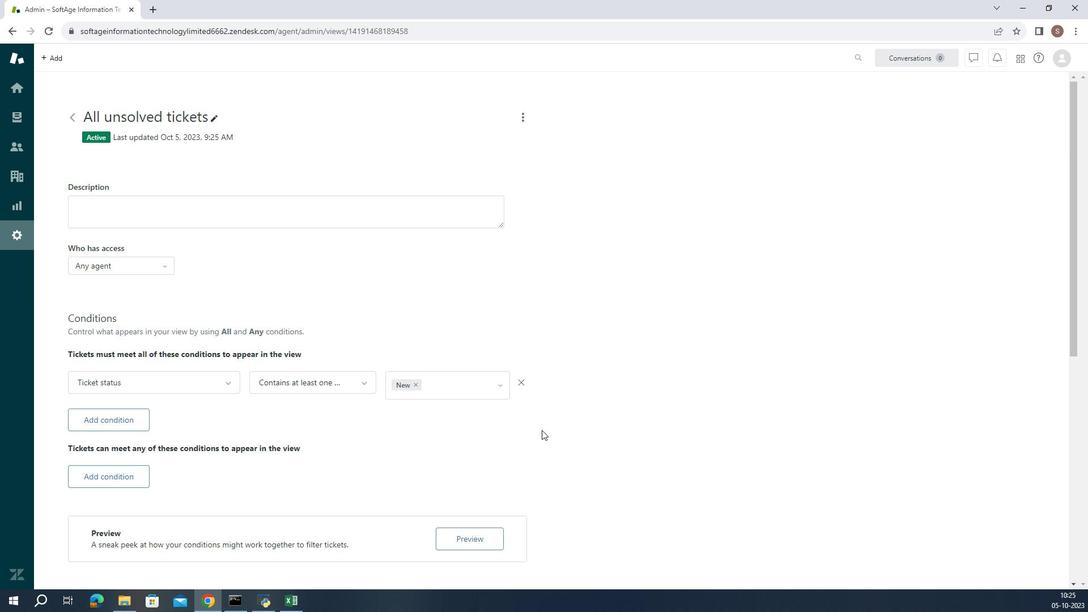 
